 Task: Create a due date automation trigger when advanced on, on the monday after a card is due add fields with custom field "Resume" set to a date between 1 and 7 days ago at 11:00 AM.
Action: Mouse moved to (1051, 81)
Screenshot: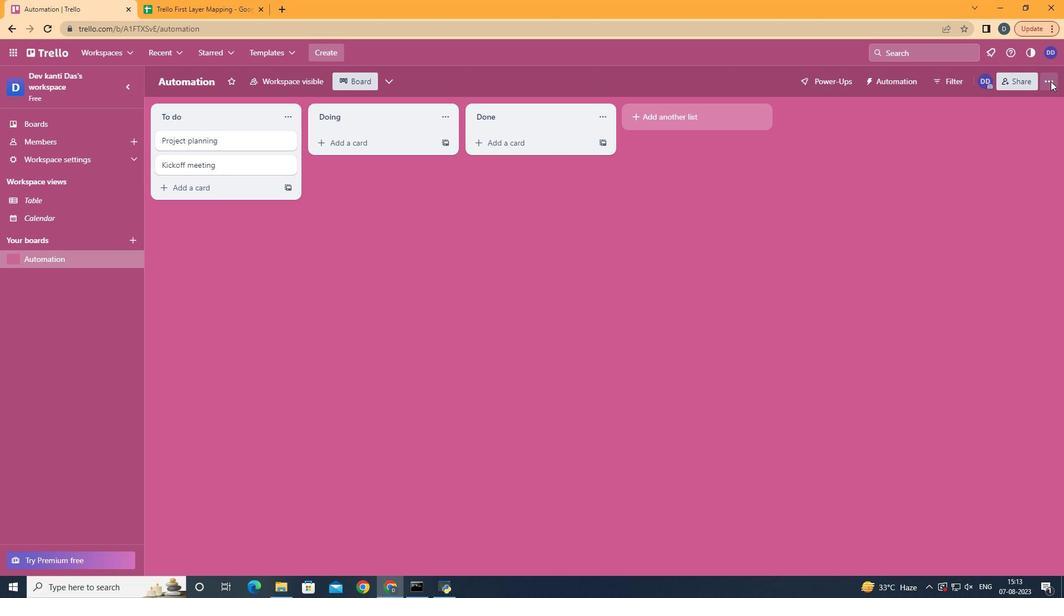 
Action: Mouse pressed left at (1051, 81)
Screenshot: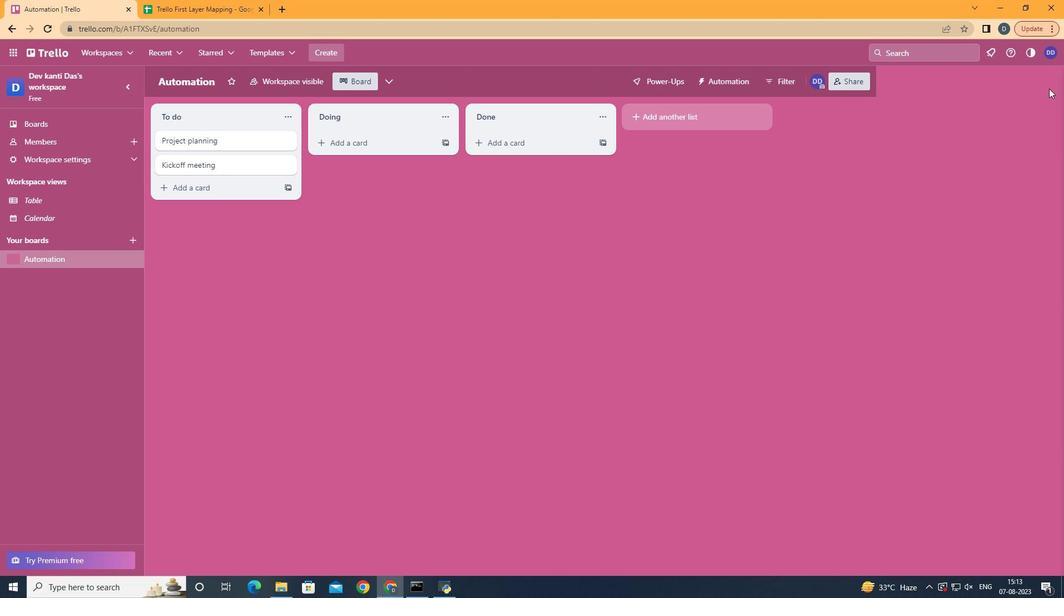 
Action: Mouse moved to (983, 245)
Screenshot: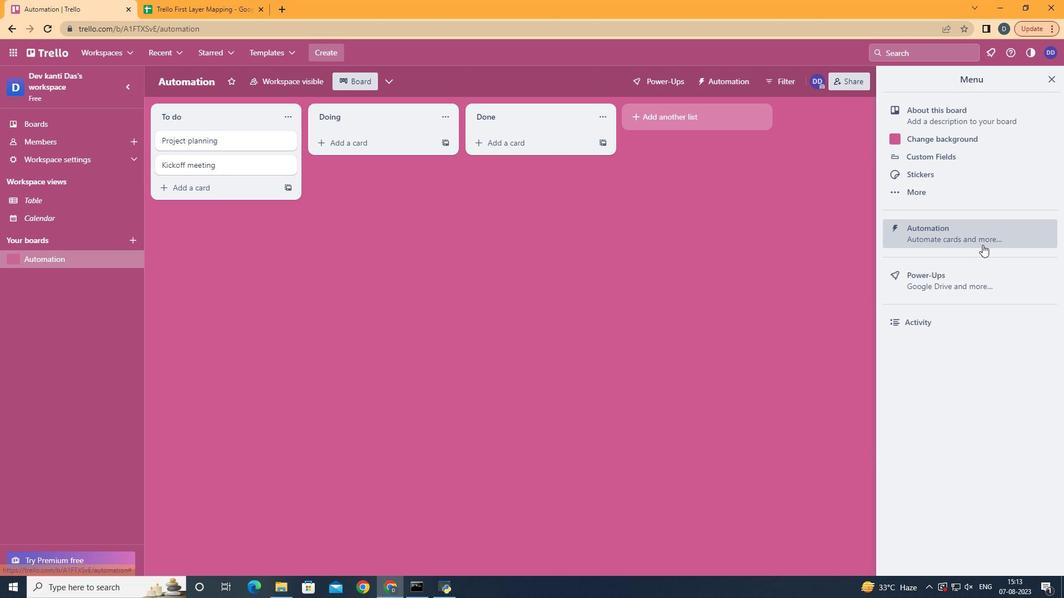
Action: Mouse pressed left at (983, 245)
Screenshot: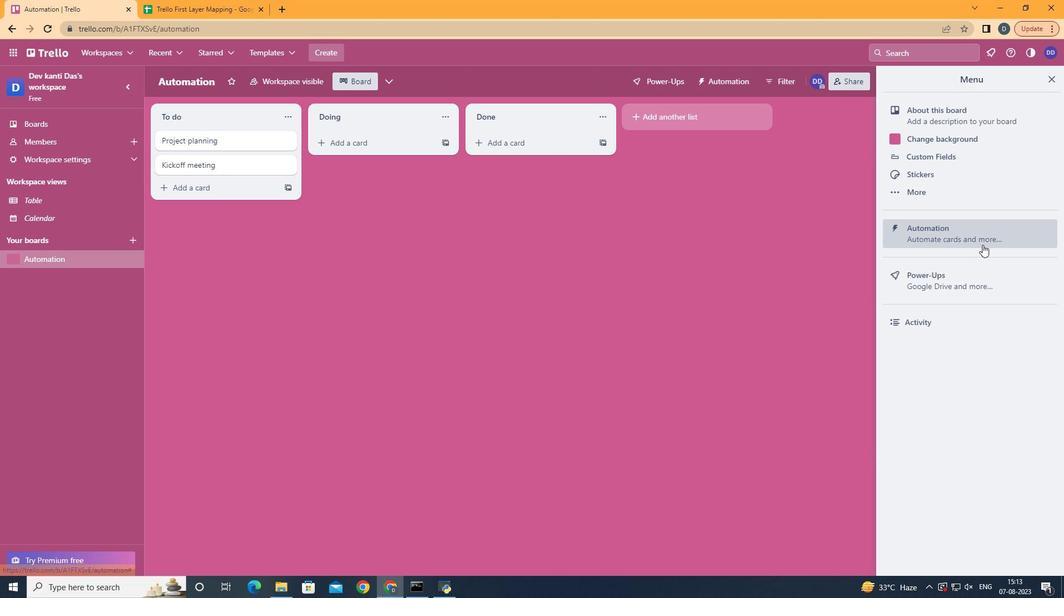 
Action: Mouse moved to (220, 227)
Screenshot: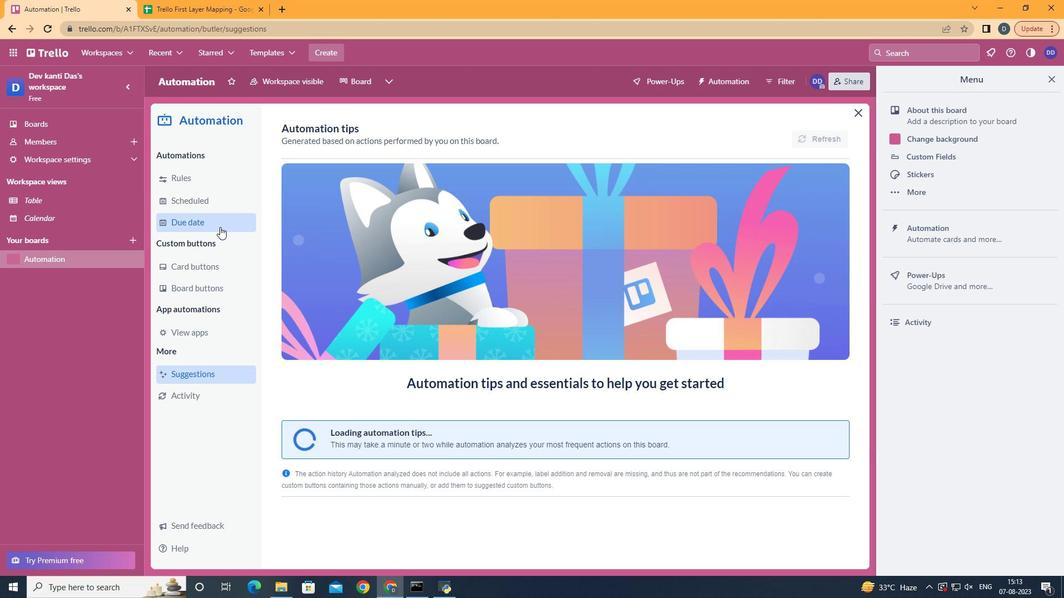 
Action: Mouse pressed left at (220, 227)
Screenshot: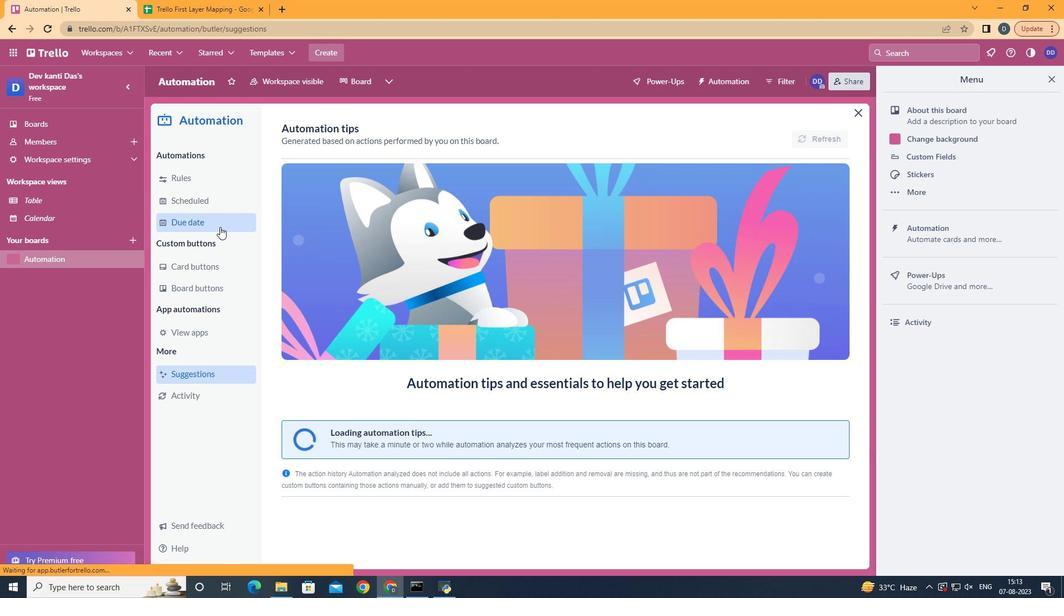 
Action: Mouse moved to (780, 139)
Screenshot: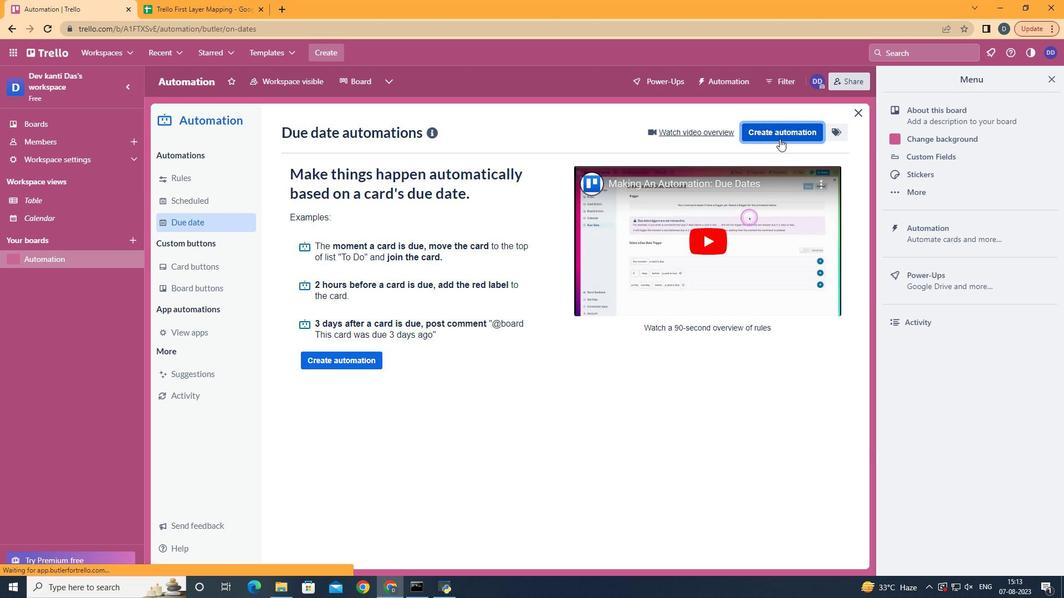 
Action: Mouse pressed left at (780, 139)
Screenshot: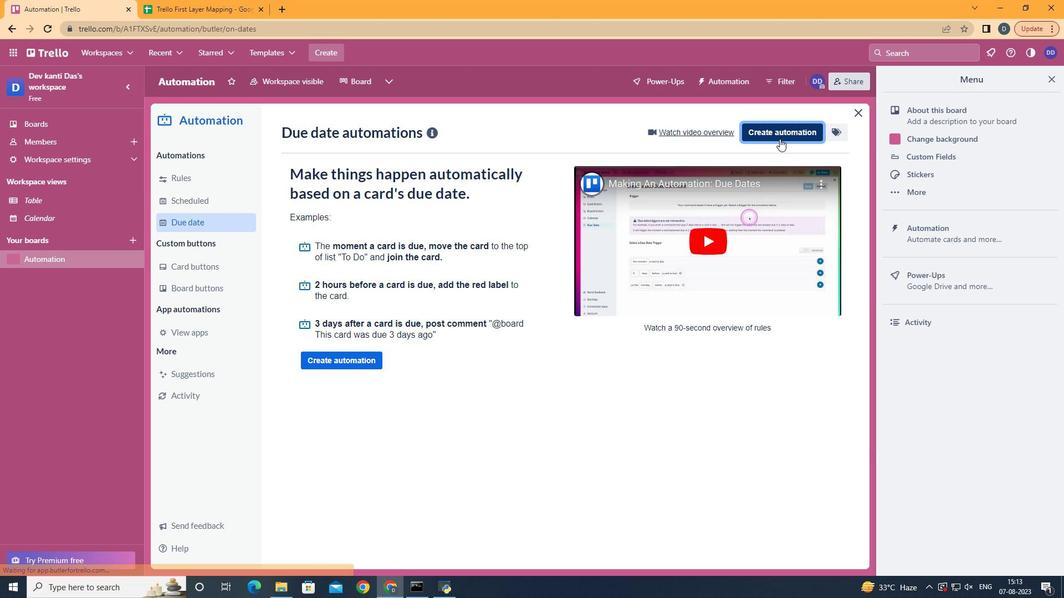 
Action: Mouse moved to (611, 234)
Screenshot: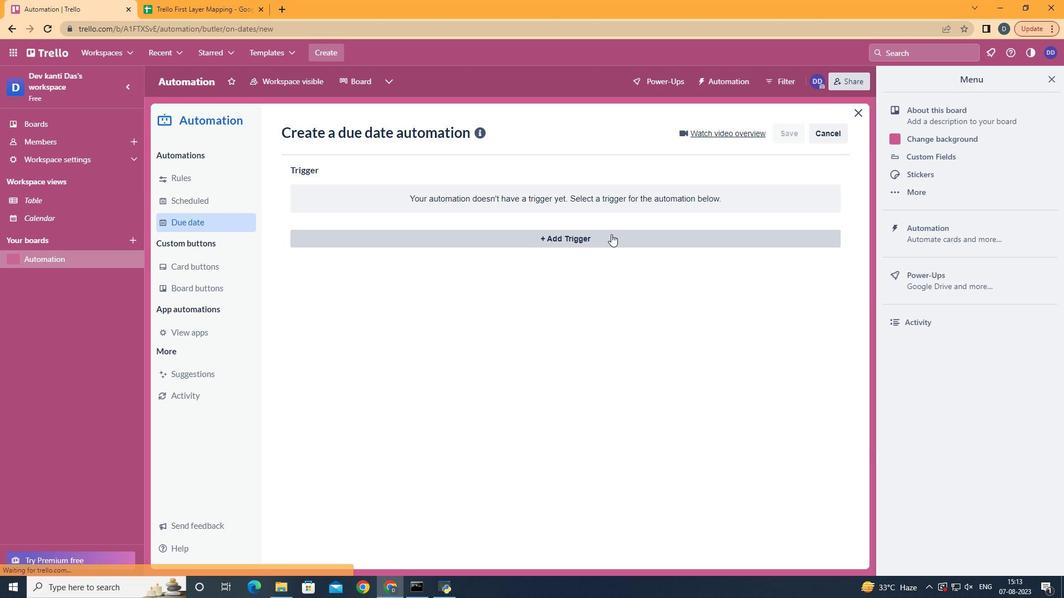 
Action: Mouse pressed left at (611, 234)
Screenshot: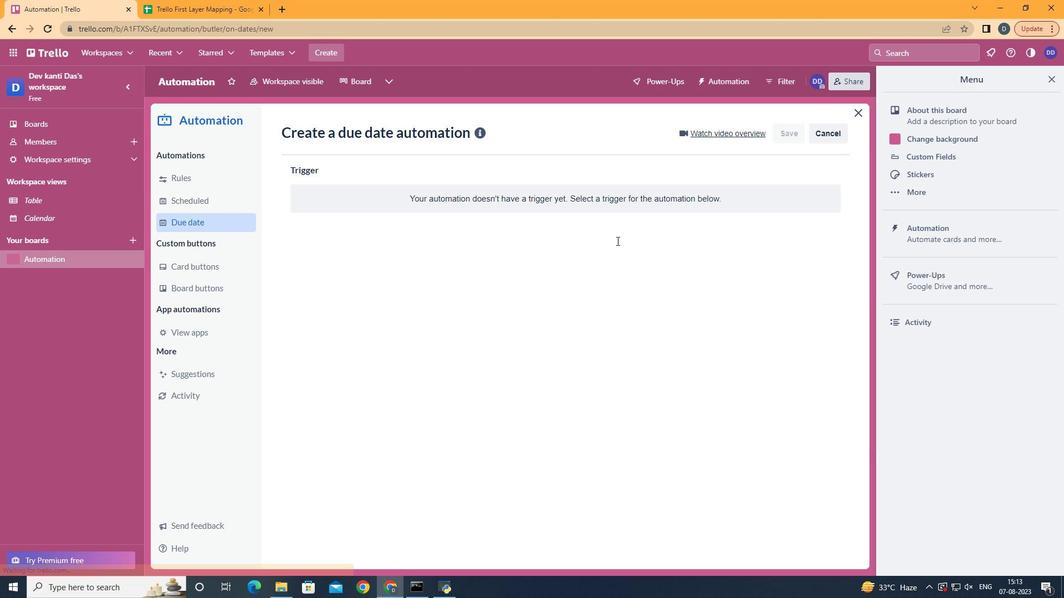 
Action: Mouse moved to (367, 286)
Screenshot: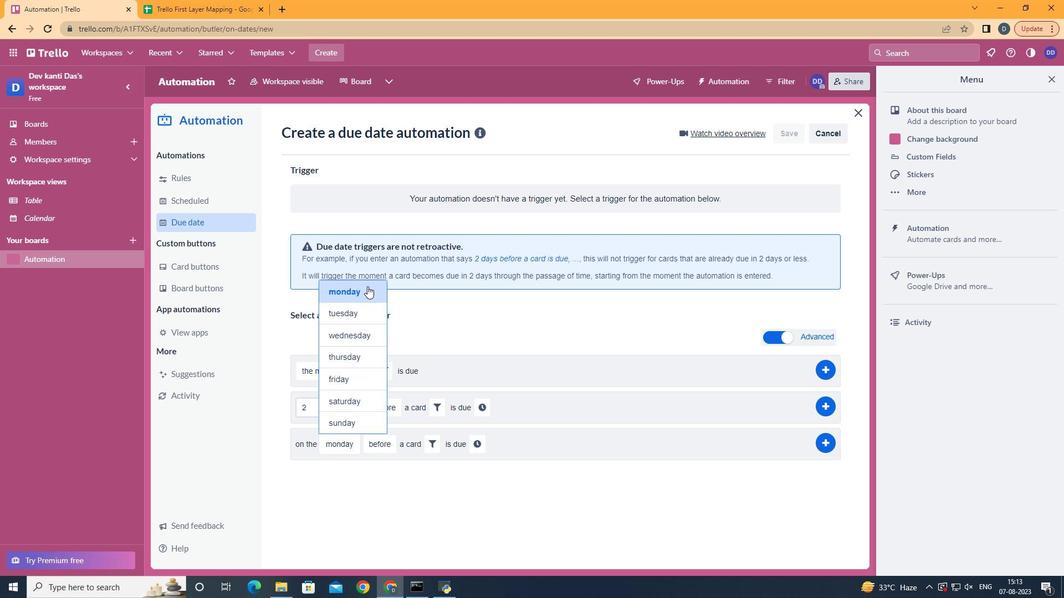 
Action: Mouse pressed left at (367, 286)
Screenshot: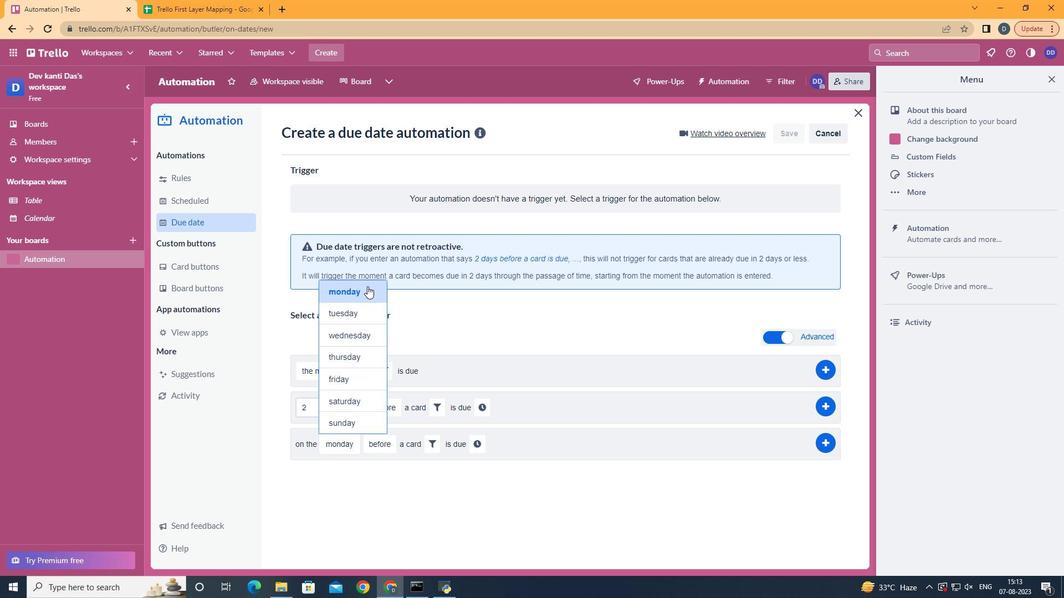 
Action: Mouse moved to (407, 485)
Screenshot: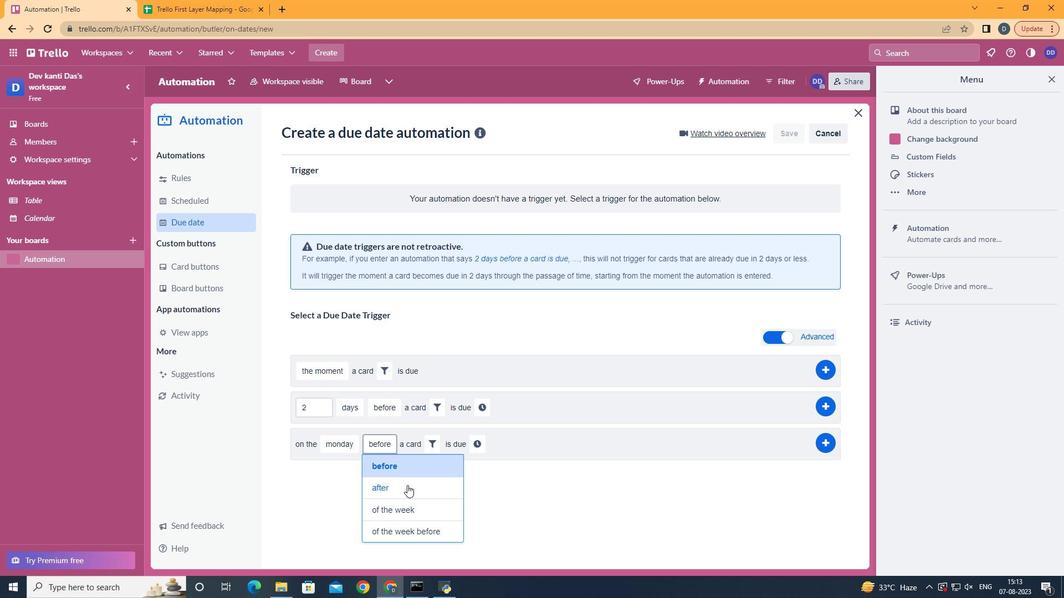 
Action: Mouse pressed left at (407, 485)
Screenshot: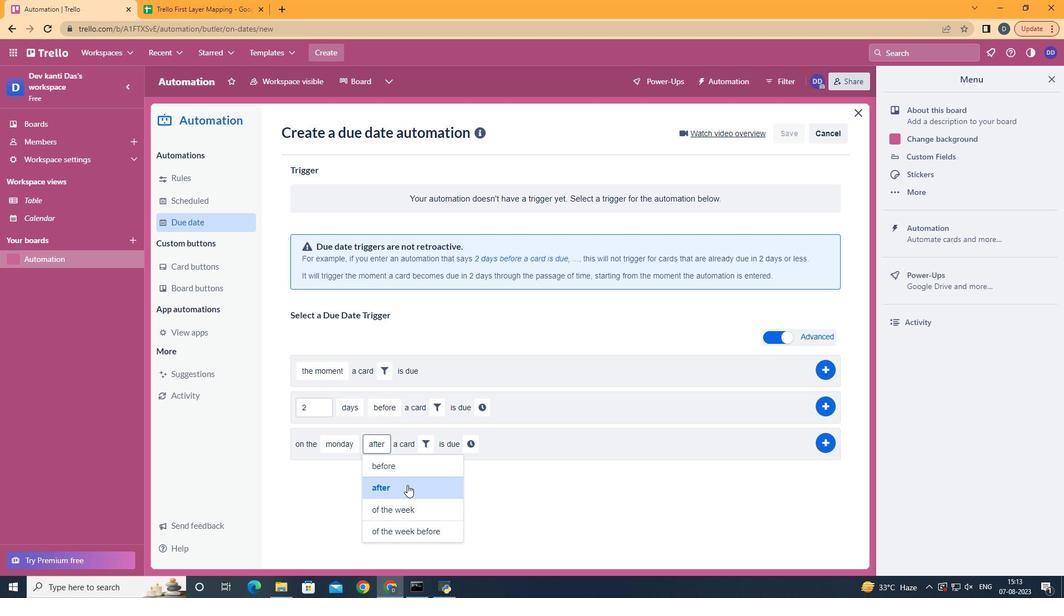 
Action: Mouse moved to (426, 453)
Screenshot: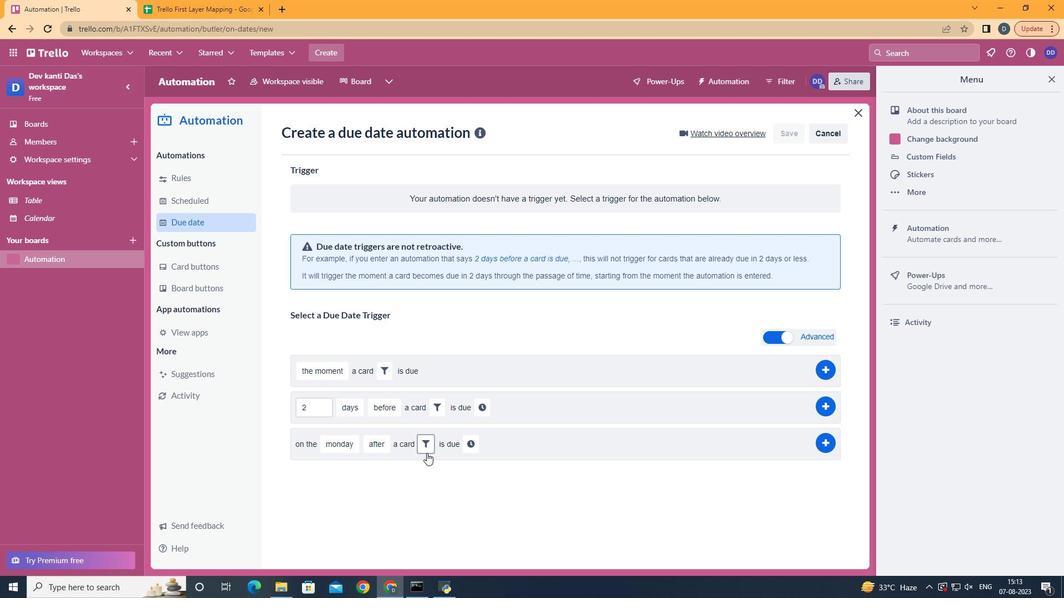 
Action: Mouse pressed left at (426, 453)
Screenshot: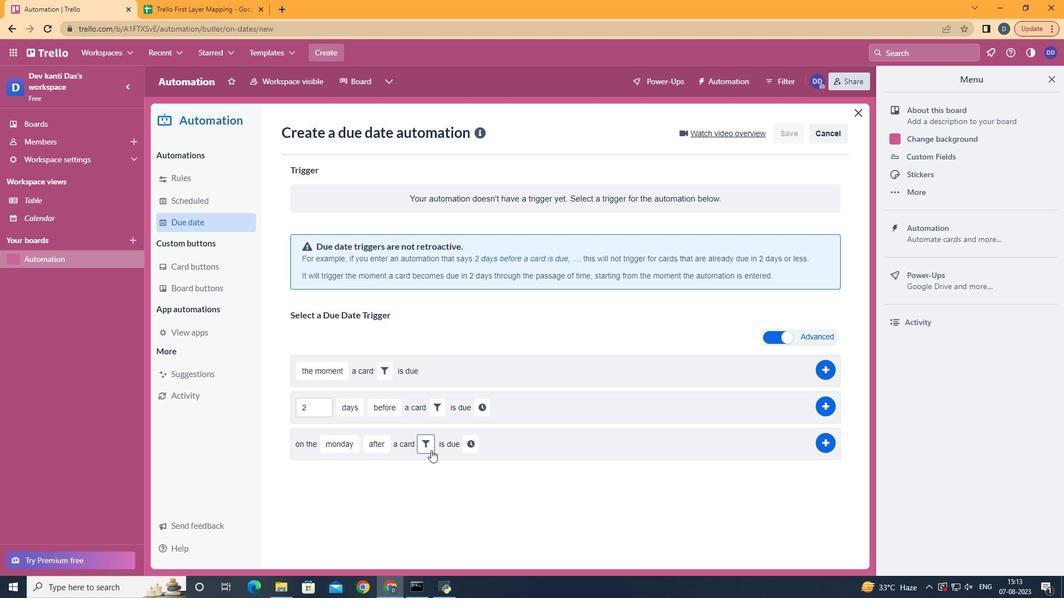 
Action: Mouse moved to (613, 479)
Screenshot: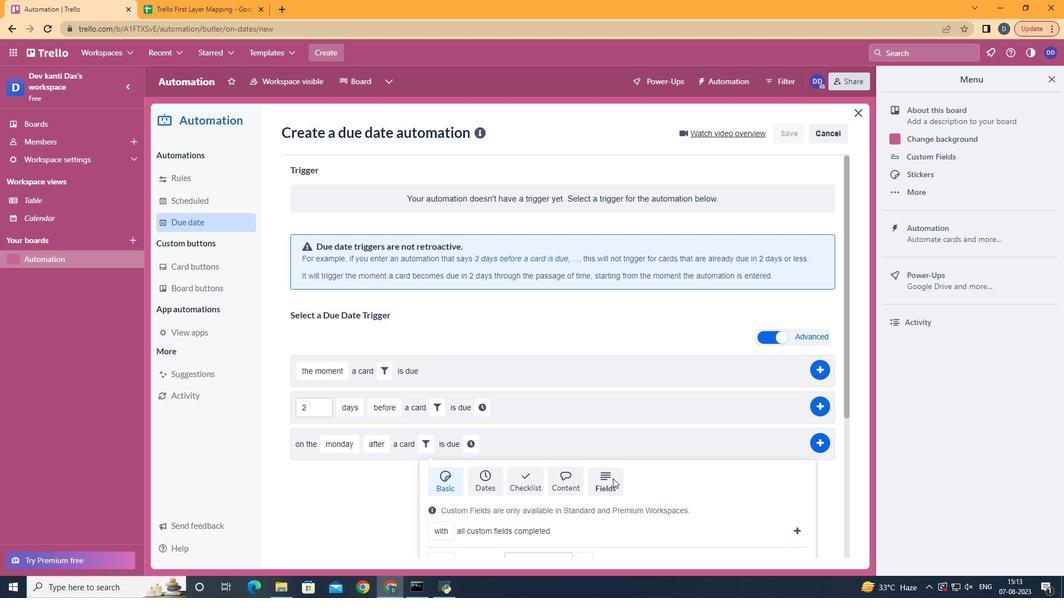 
Action: Mouse pressed left at (613, 479)
Screenshot: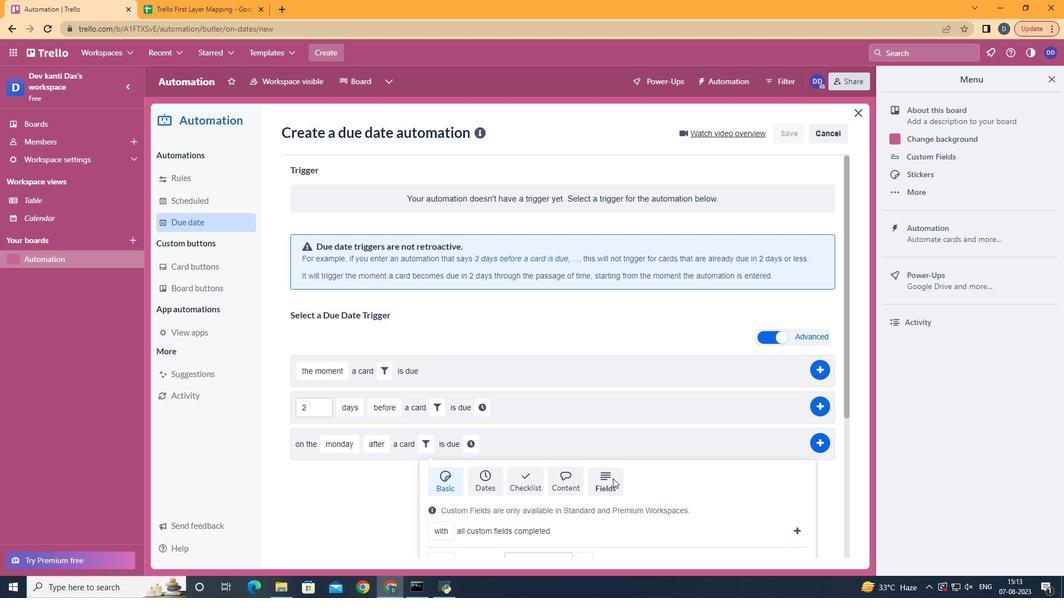 
Action: Mouse scrolled (613, 478) with delta (0, 0)
Screenshot: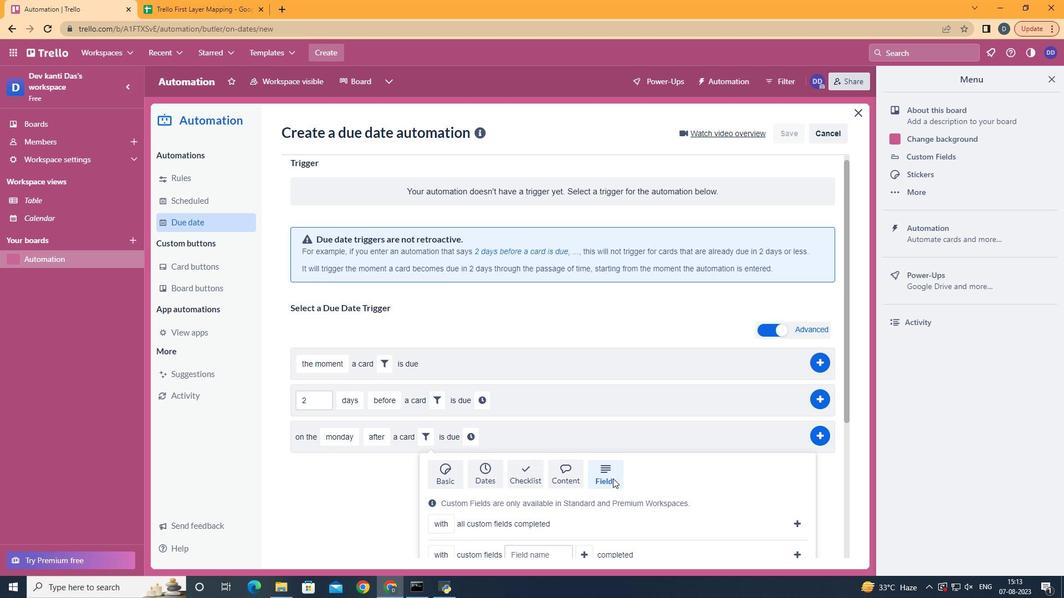
Action: Mouse scrolled (613, 478) with delta (0, 0)
Screenshot: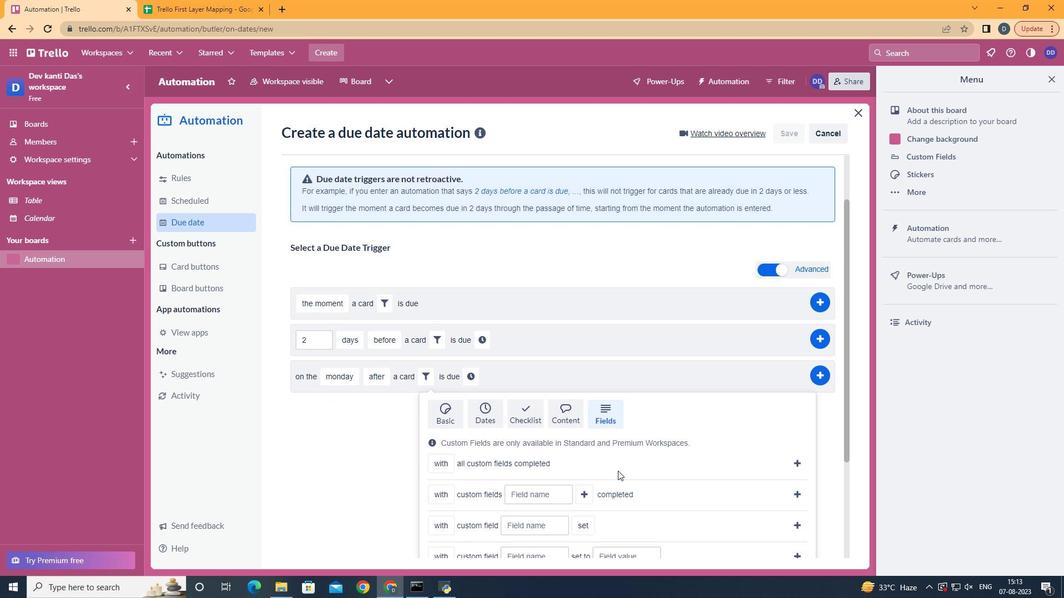 
Action: Mouse scrolled (613, 478) with delta (0, 0)
Screenshot: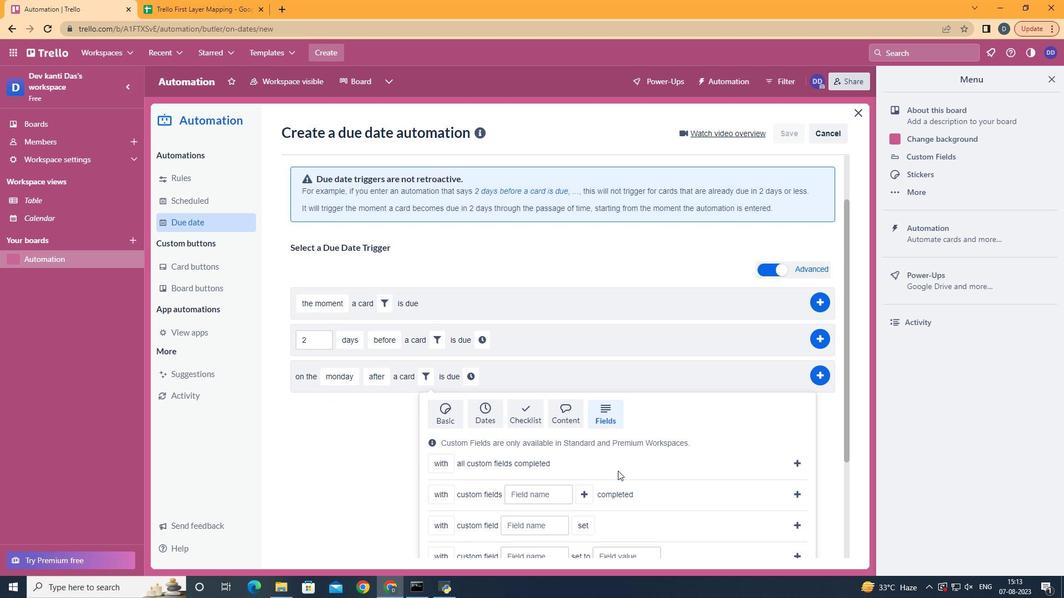 
Action: Mouse scrolled (613, 478) with delta (0, 0)
Screenshot: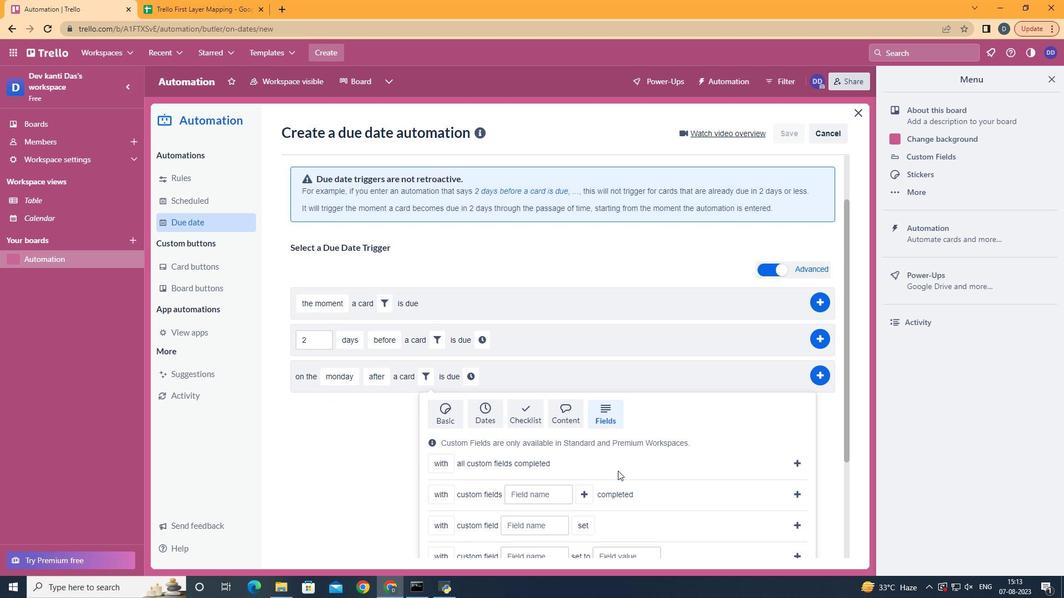 
Action: Mouse scrolled (613, 478) with delta (0, 0)
Screenshot: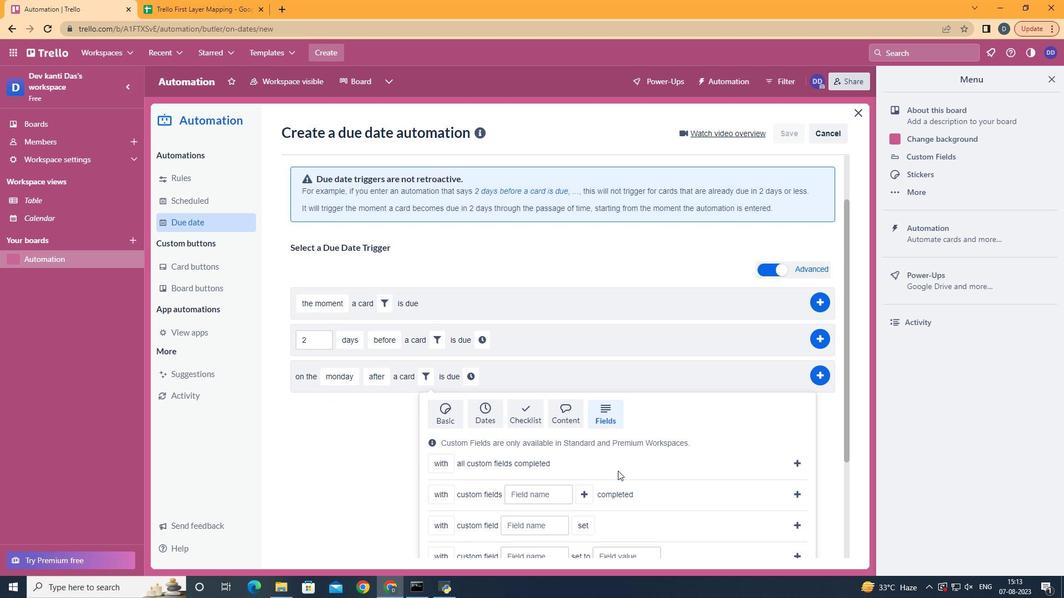 
Action: Mouse scrolled (613, 478) with delta (0, 0)
Screenshot: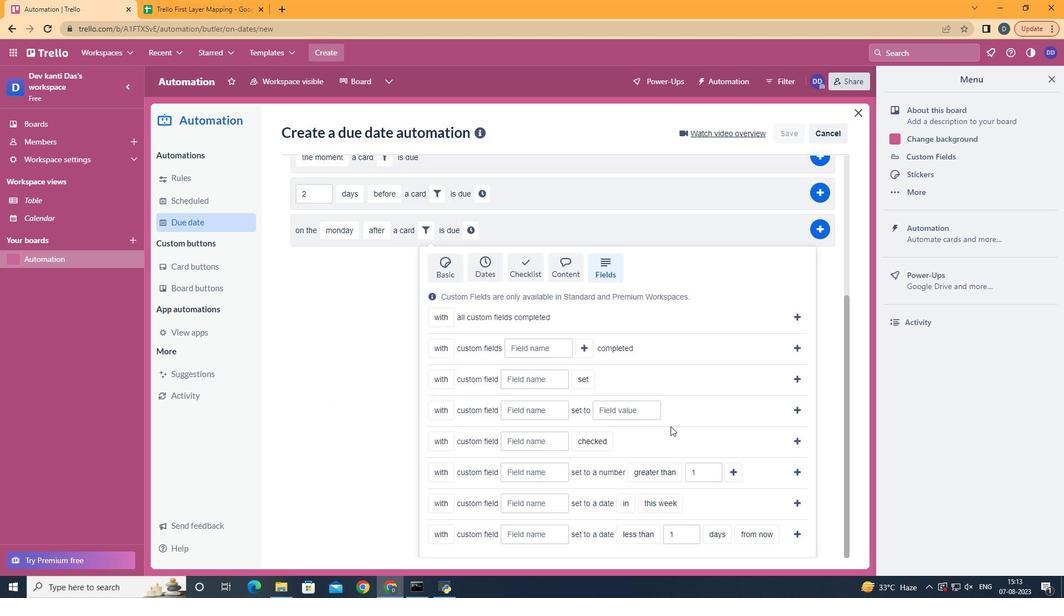 
Action: Mouse moved to (460, 496)
Screenshot: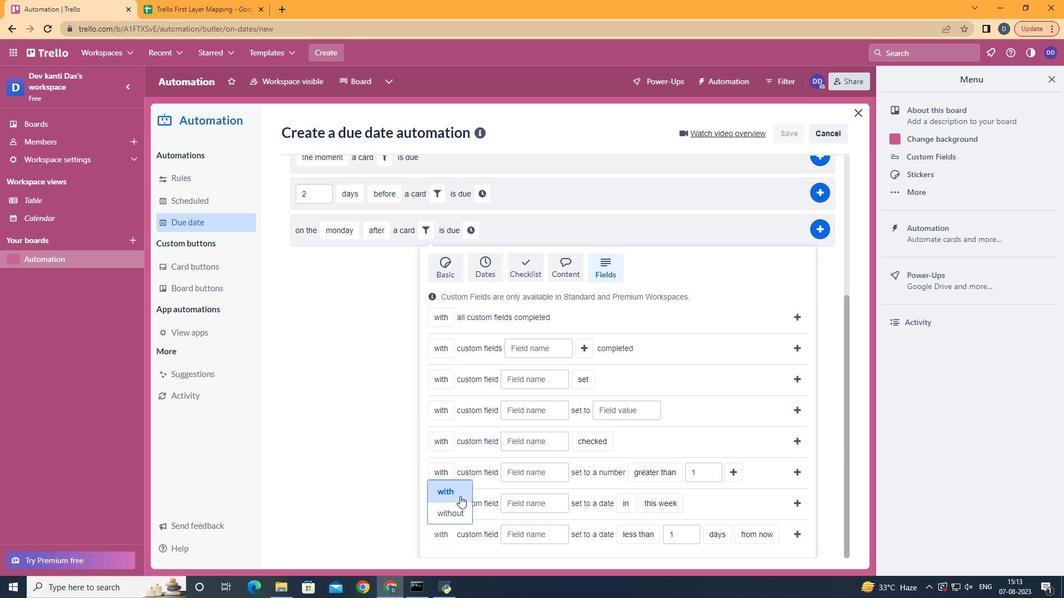 
Action: Mouse pressed left at (460, 496)
Screenshot: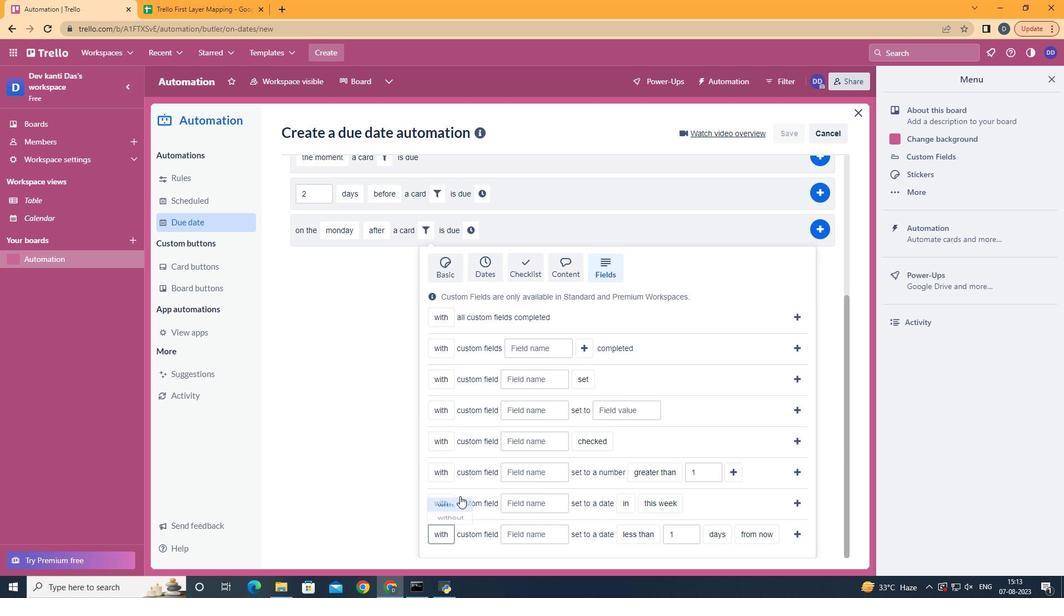 
Action: Mouse moved to (531, 530)
Screenshot: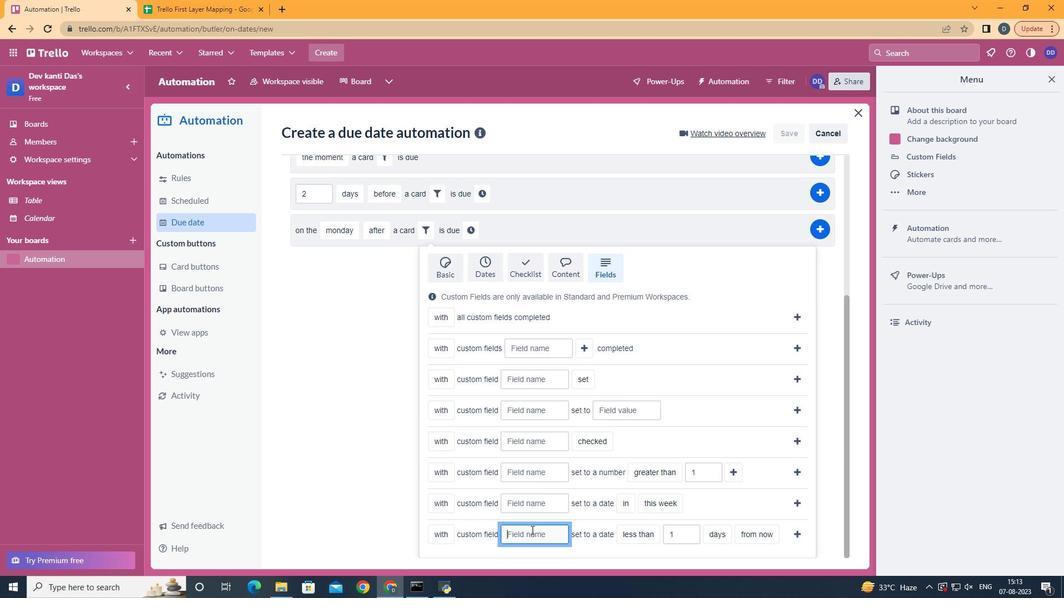 
Action: Mouse pressed left at (531, 530)
Screenshot: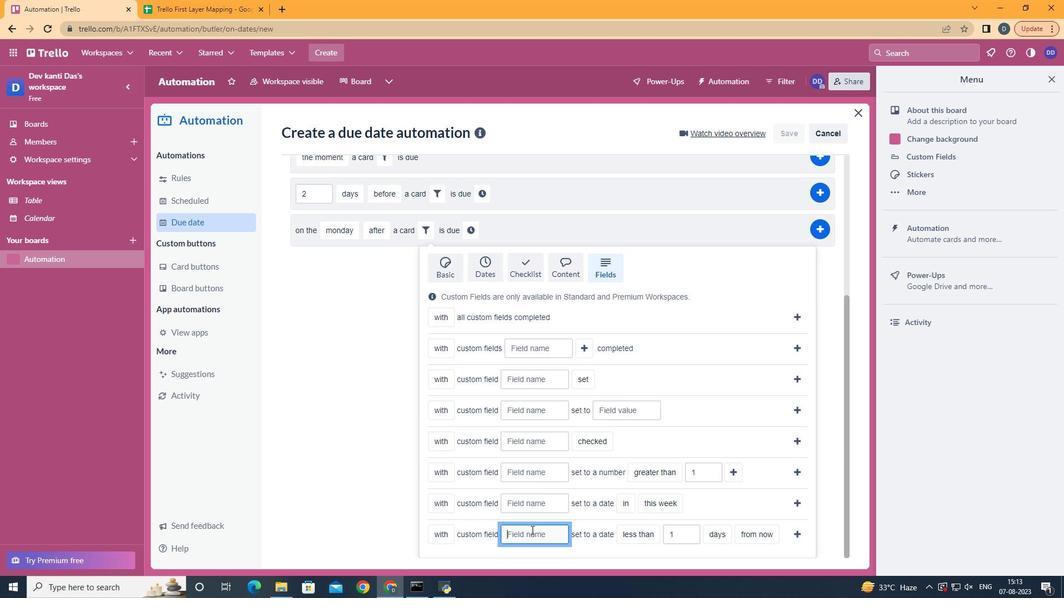 
Action: Mouse moved to (530, 532)
Screenshot: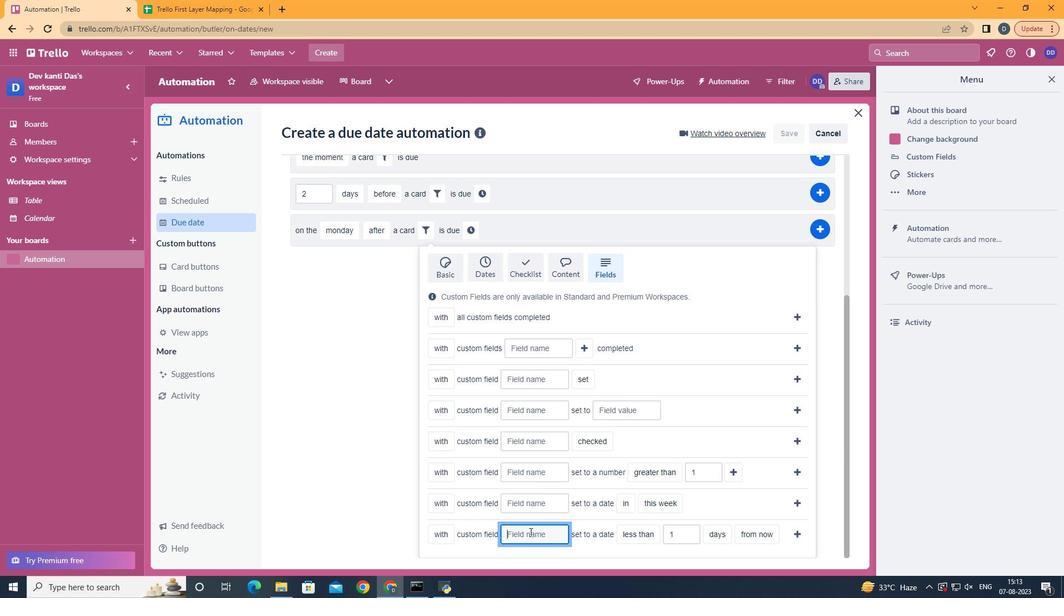 
Action: Key pressed <Key.shift>Resume
Screenshot: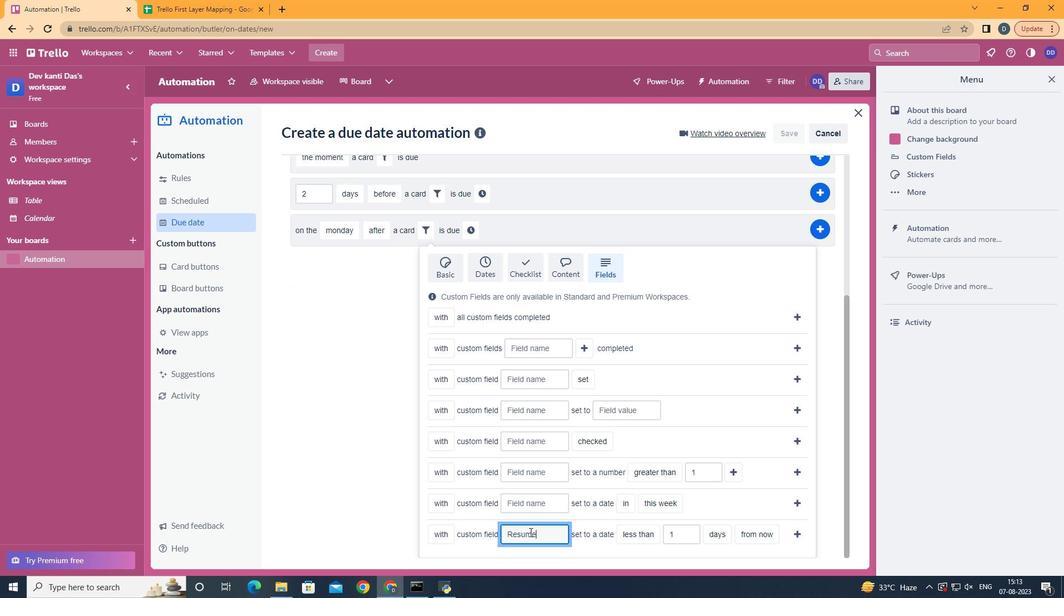 
Action: Mouse moved to (649, 510)
Screenshot: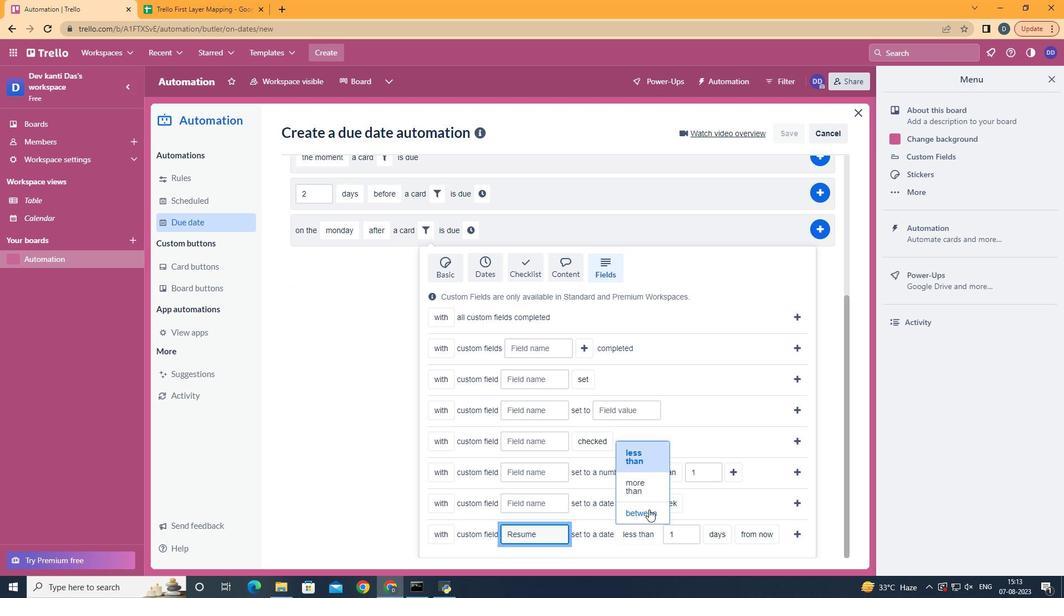 
Action: Mouse pressed left at (649, 510)
Screenshot: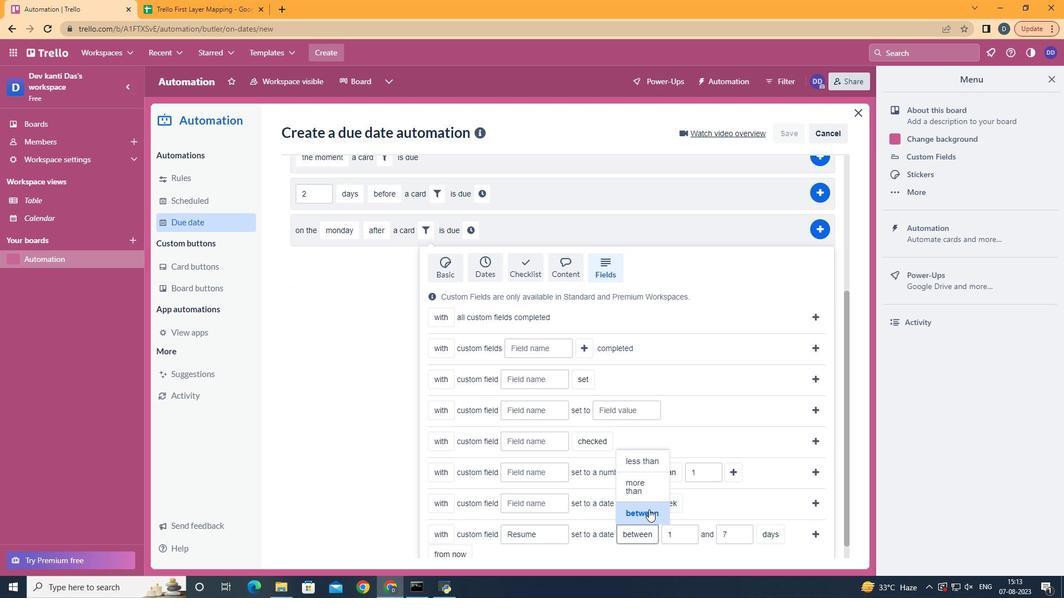 
Action: Mouse moved to (750, 512)
Screenshot: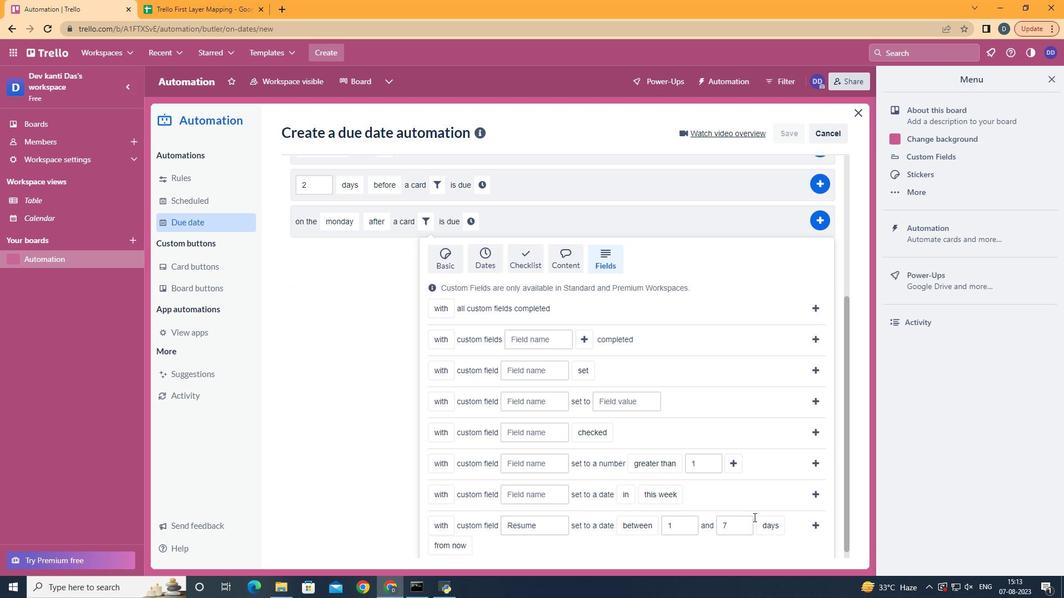 
Action: Mouse scrolled (750, 511) with delta (0, 0)
Screenshot: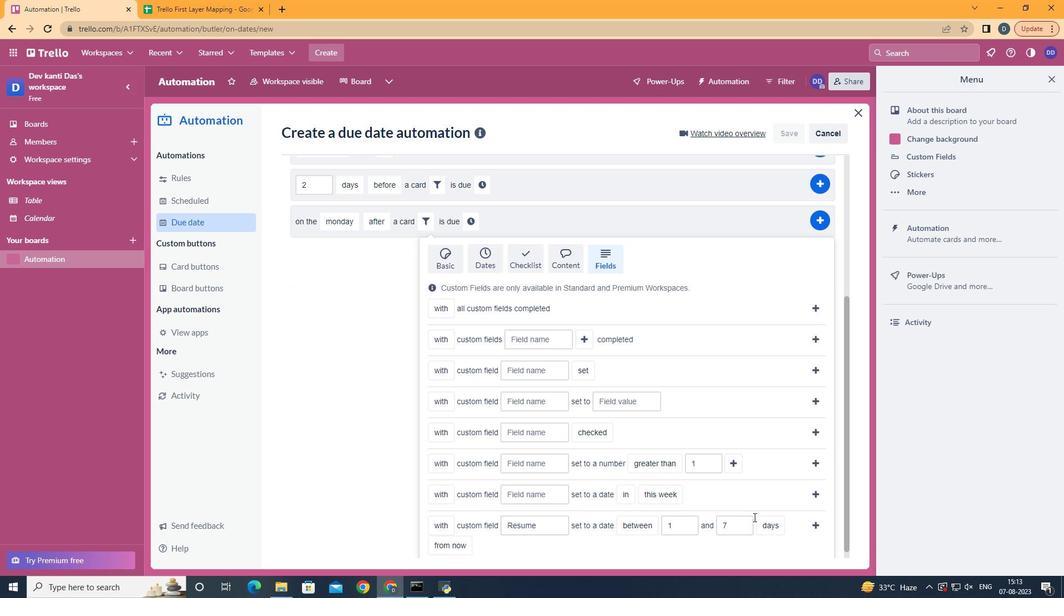 
Action: Mouse moved to (784, 475)
Screenshot: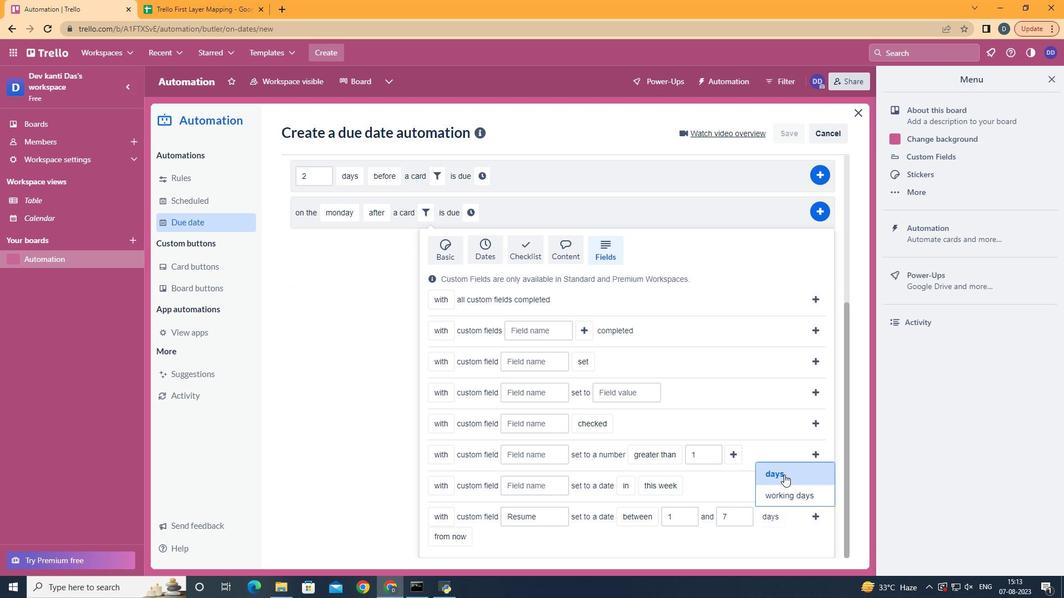 
Action: Mouse pressed left at (784, 475)
Screenshot: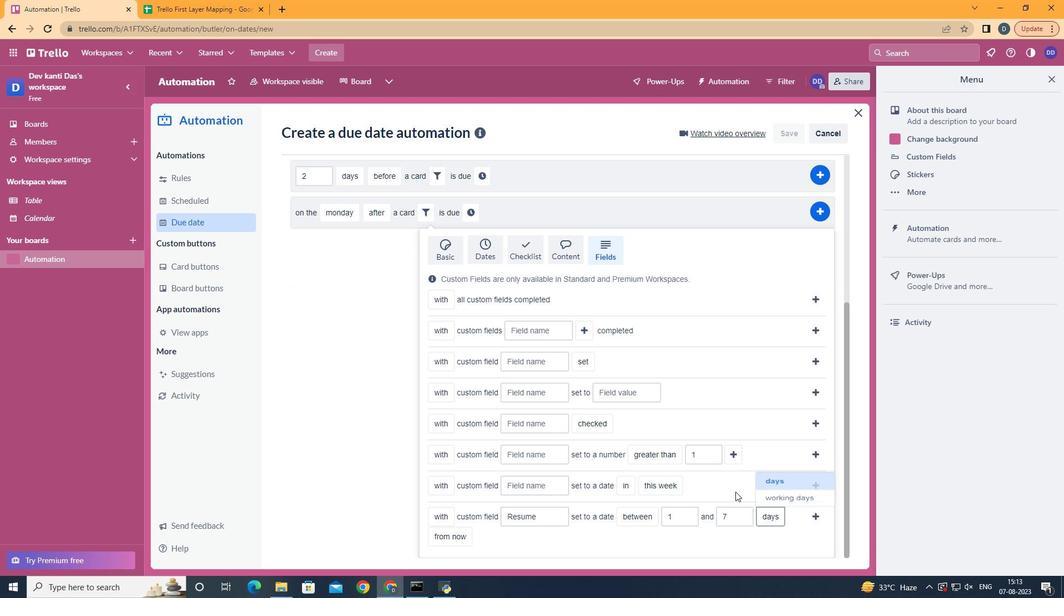 
Action: Mouse moved to (463, 516)
Screenshot: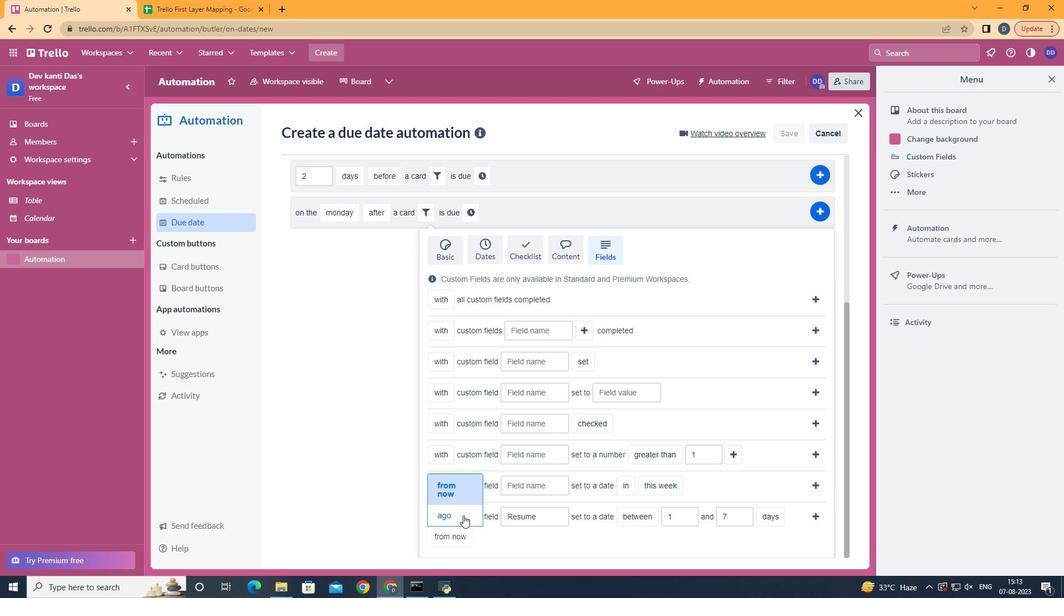 
Action: Mouse pressed left at (463, 516)
Screenshot: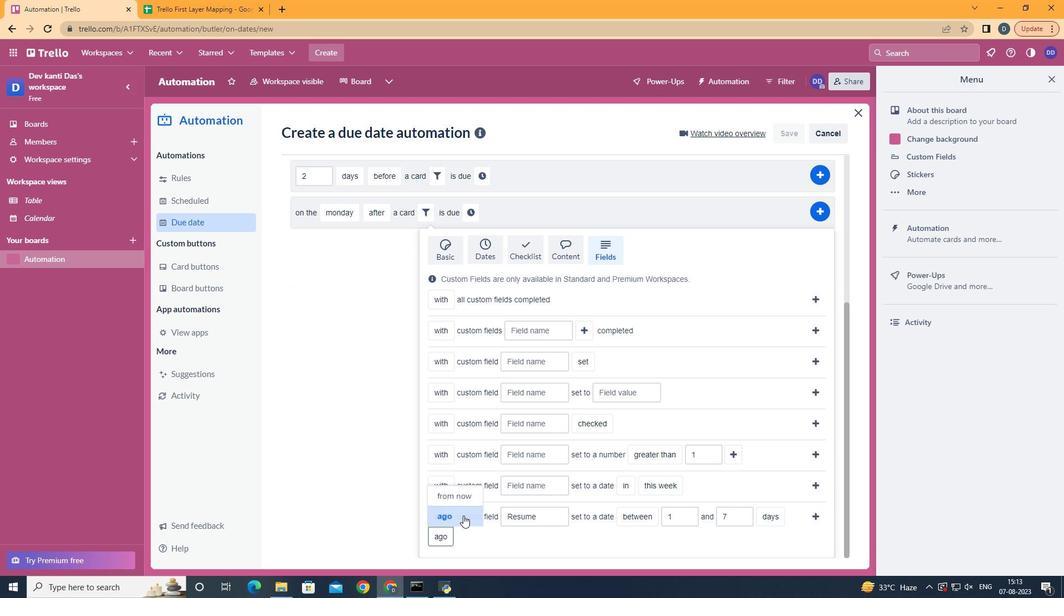
Action: Mouse moved to (813, 521)
Screenshot: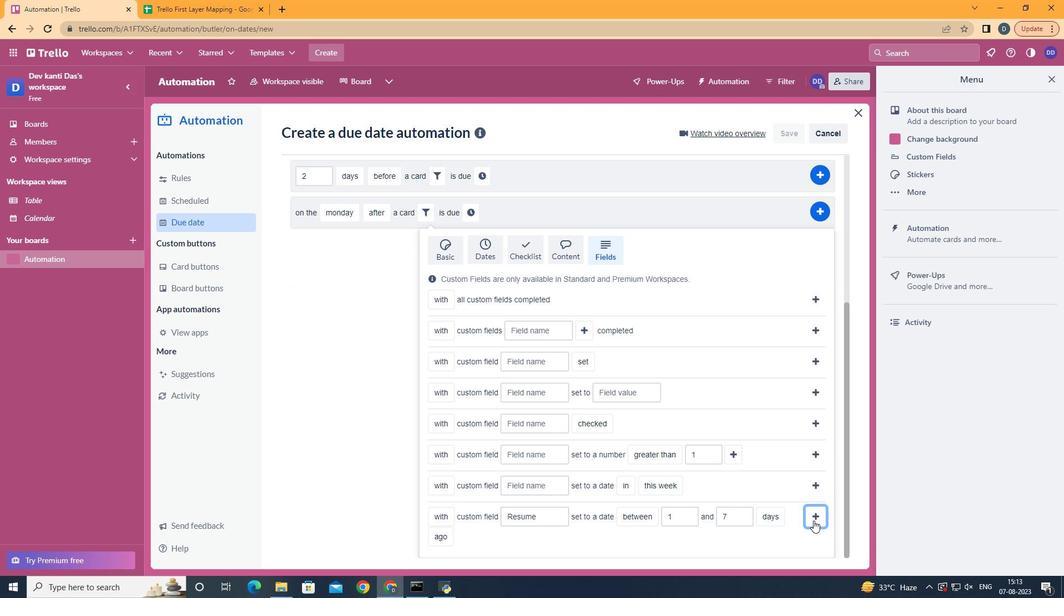 
Action: Mouse pressed left at (813, 521)
Screenshot: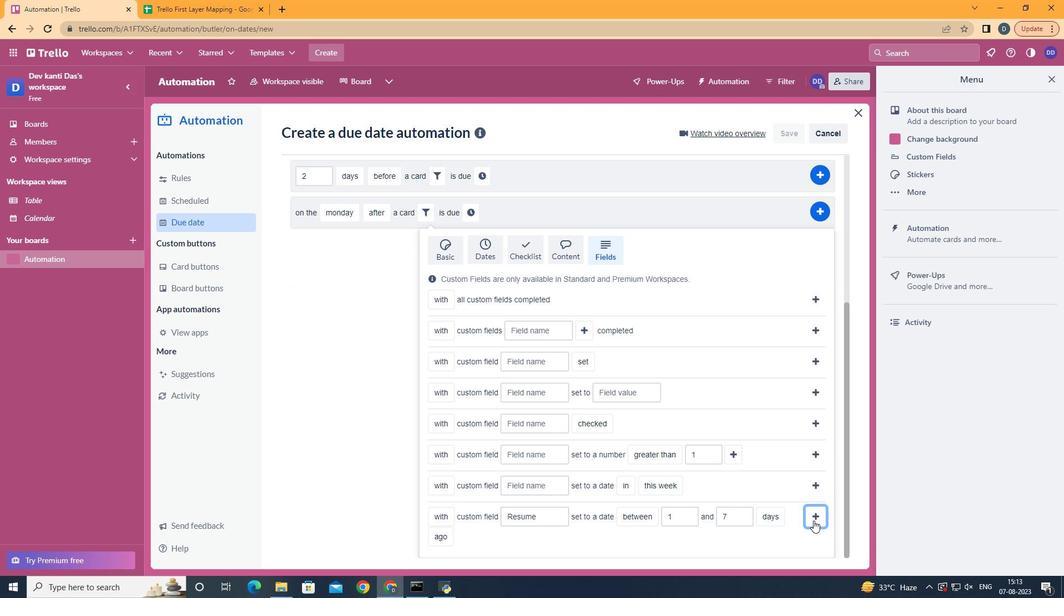 
Action: Mouse moved to (728, 443)
Screenshot: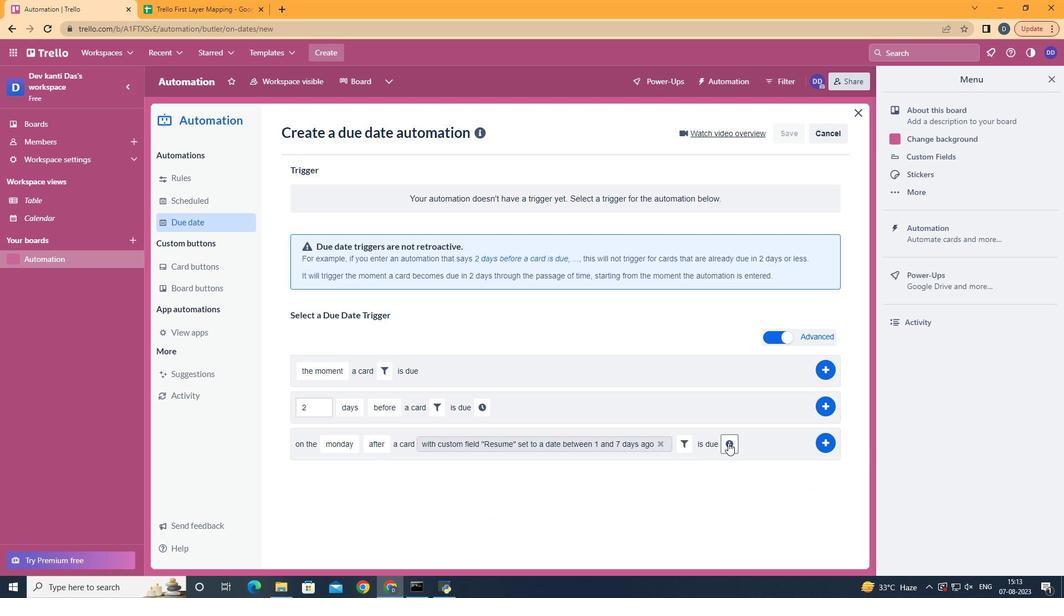 
Action: Mouse pressed left at (728, 443)
Screenshot: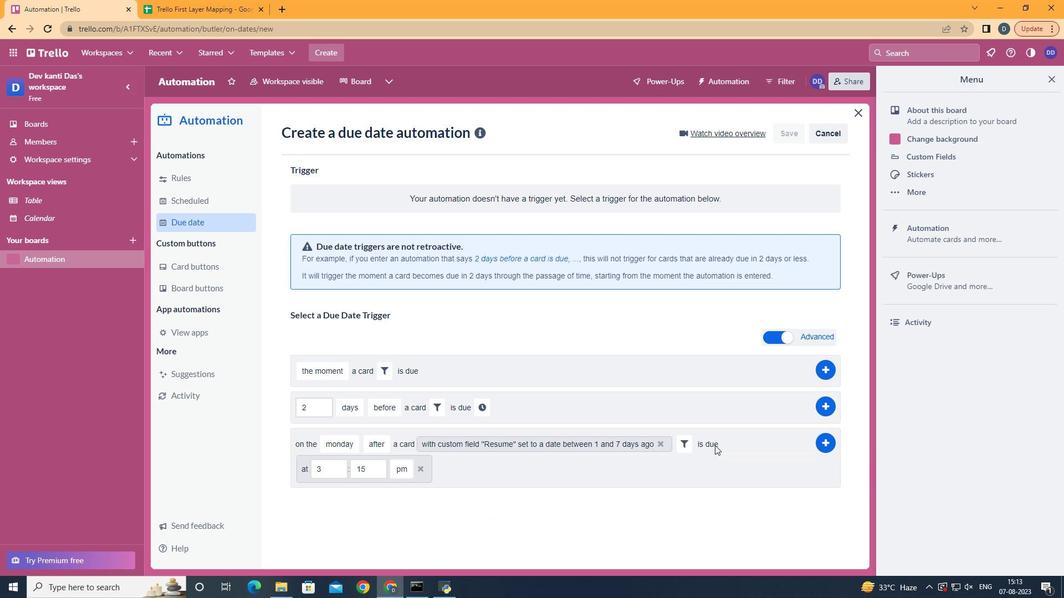 
Action: Mouse moved to (330, 468)
Screenshot: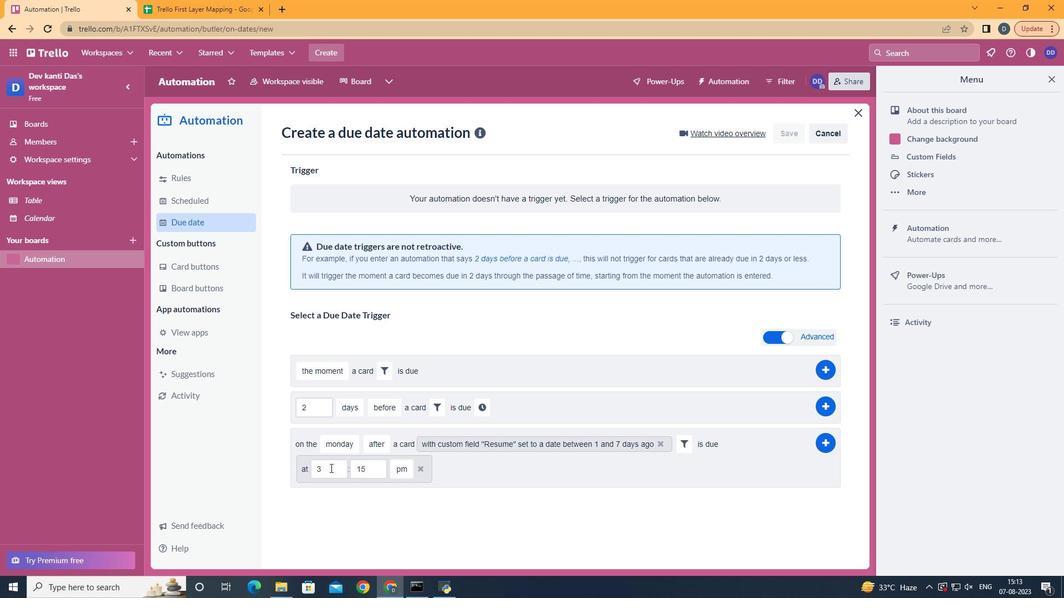 
Action: Mouse pressed left at (330, 468)
Screenshot: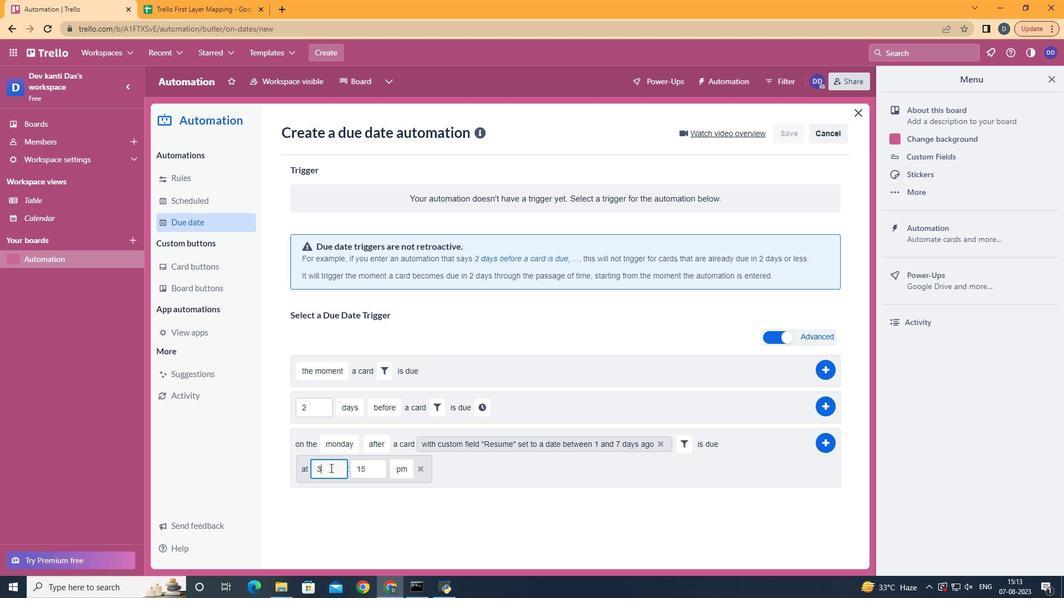 
Action: Key pressed <Key.backspace>11
Screenshot: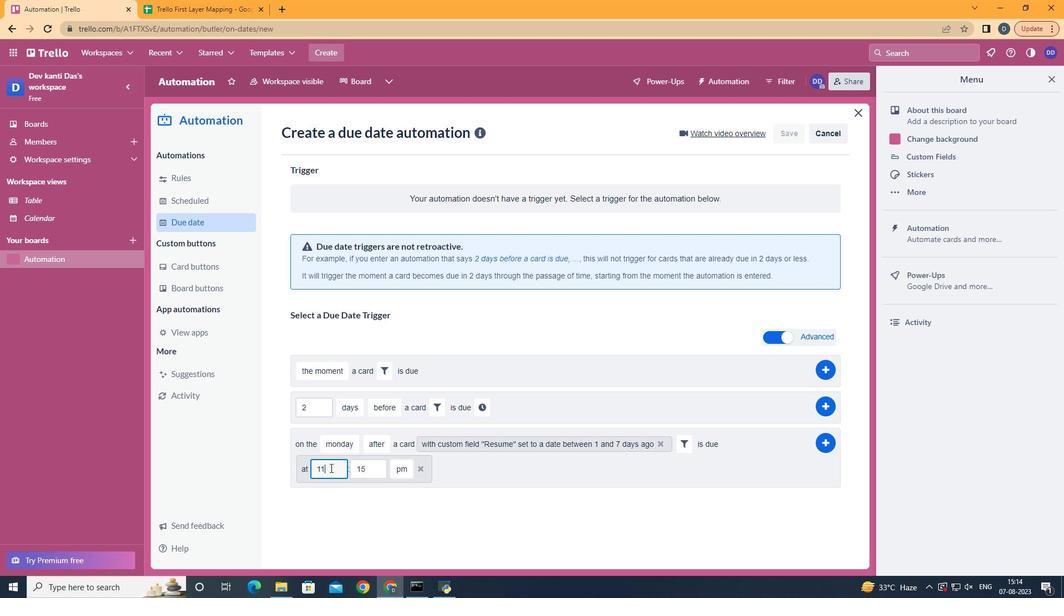 
Action: Mouse moved to (370, 467)
Screenshot: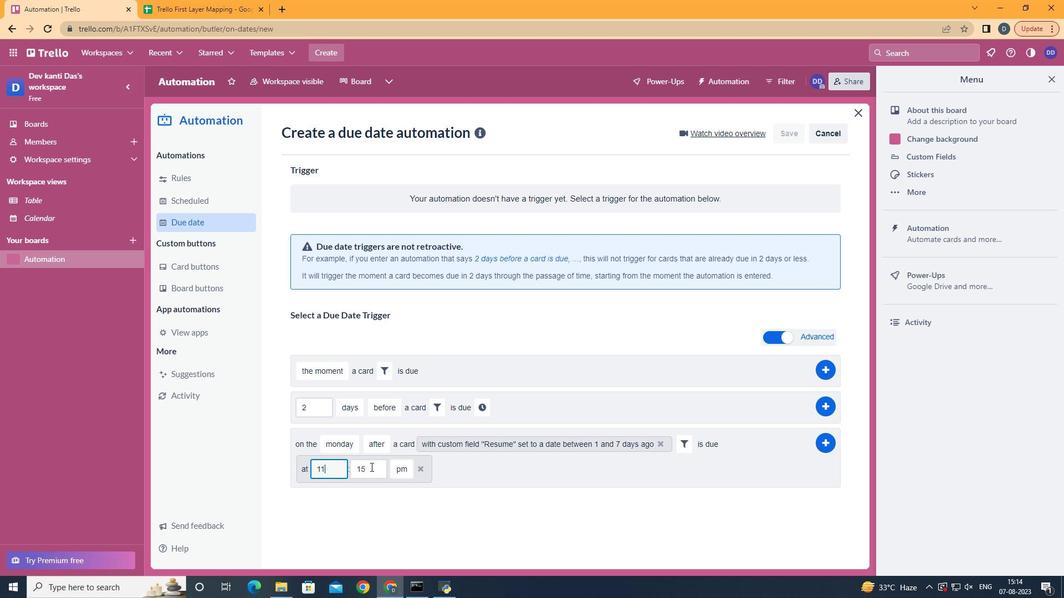 
Action: Mouse pressed left at (370, 467)
Screenshot: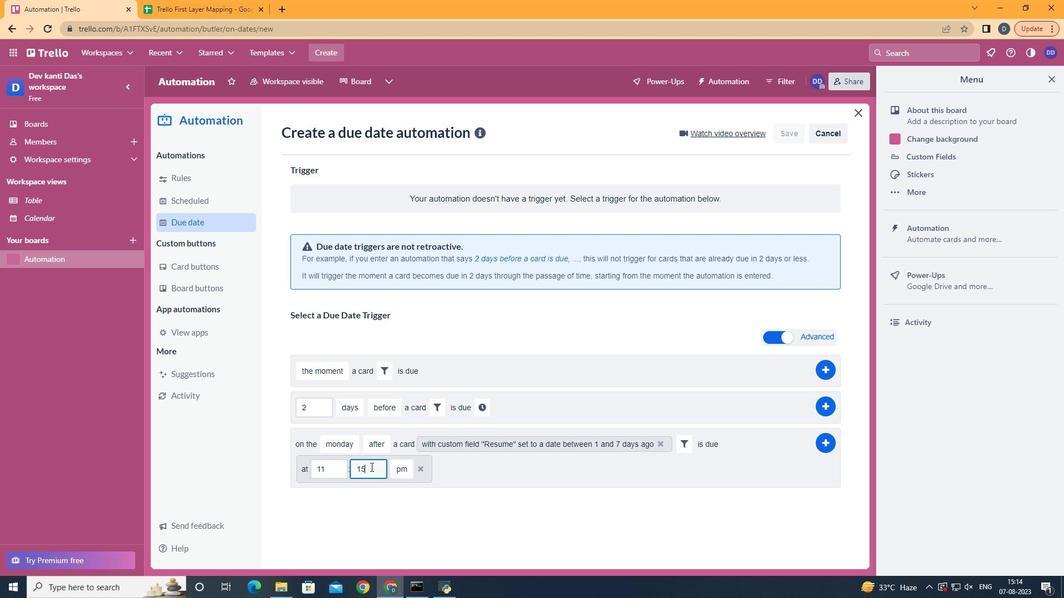 
Action: Key pressed <Key.backspace><Key.backspace>00
Screenshot: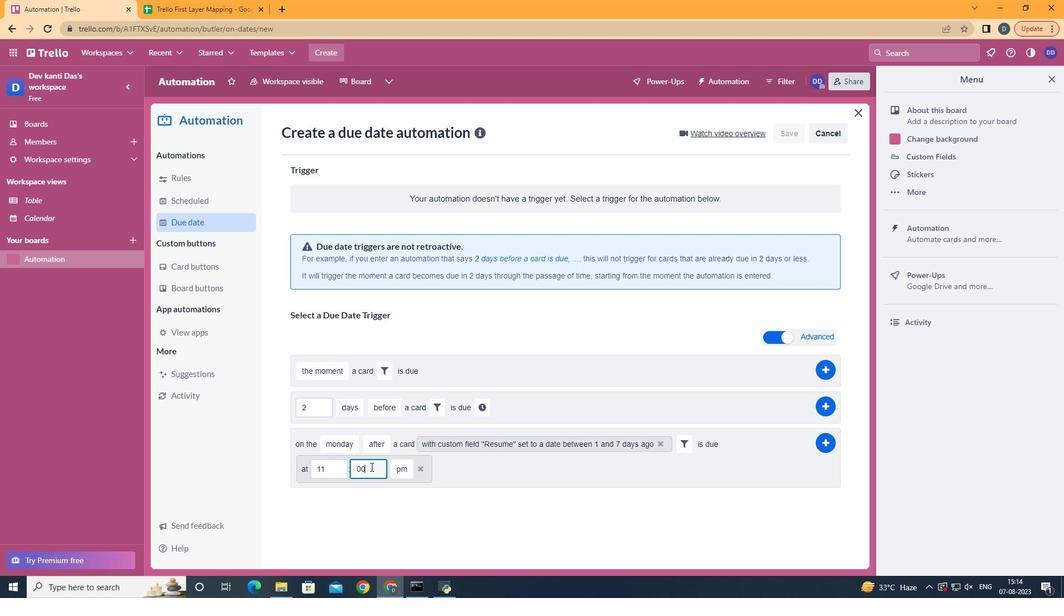 
Action: Mouse moved to (407, 493)
Screenshot: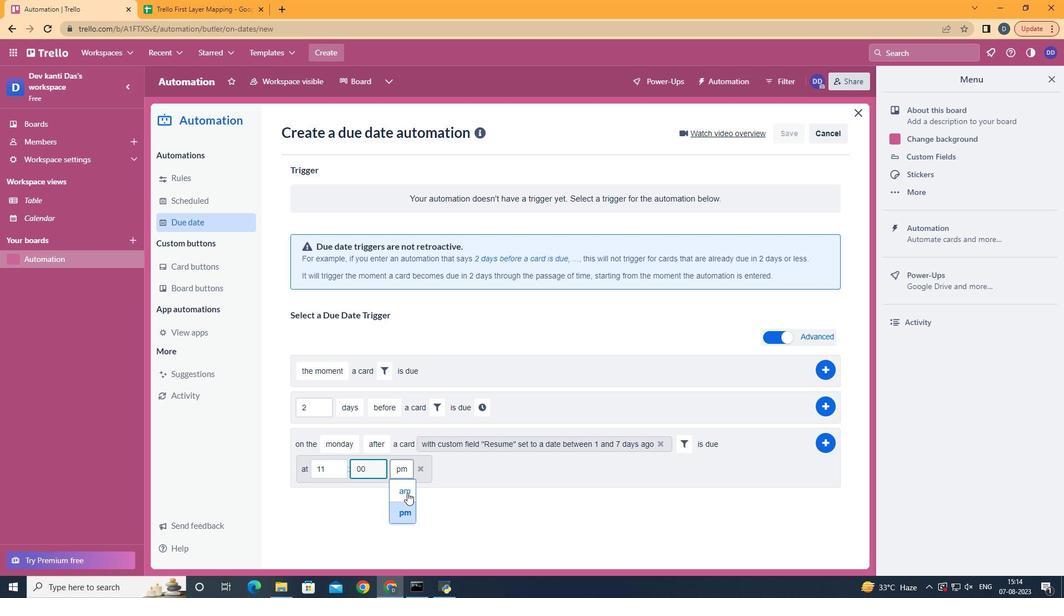 
Action: Mouse pressed left at (407, 493)
Screenshot: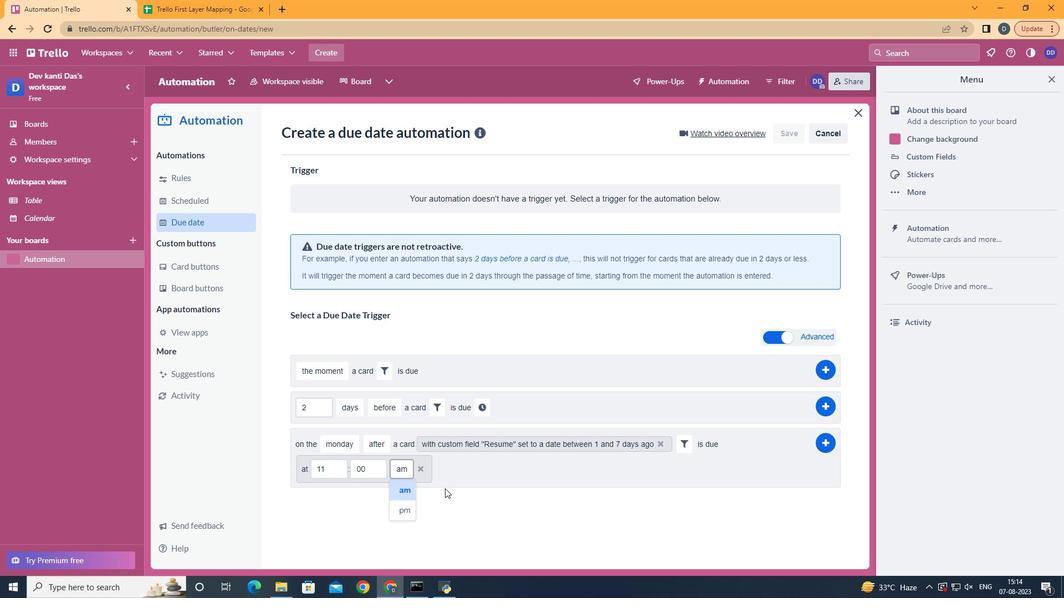 
Action: Mouse moved to (827, 437)
Screenshot: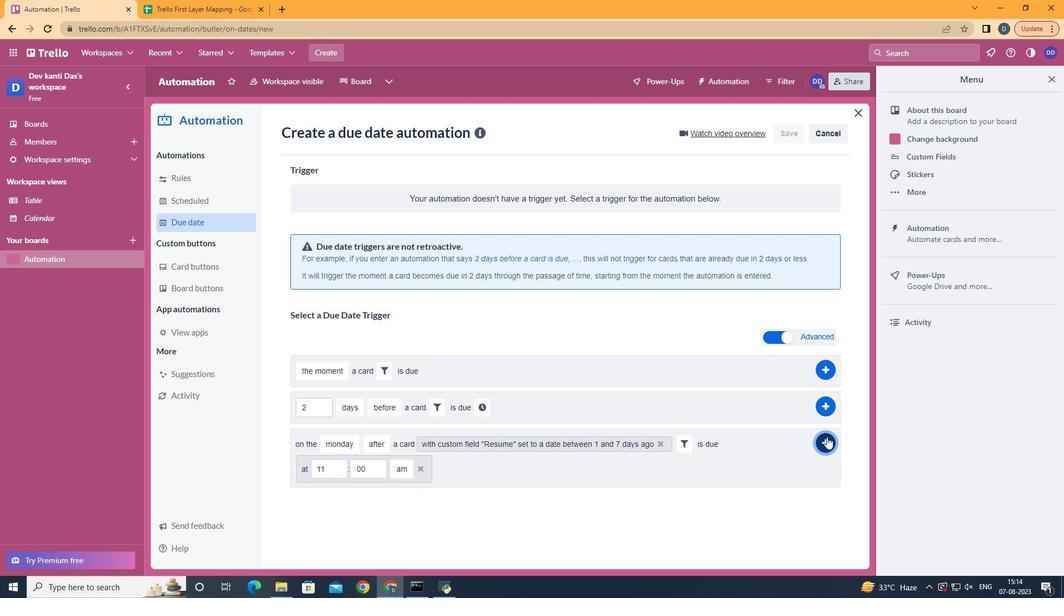 
Action: Mouse pressed left at (827, 437)
Screenshot: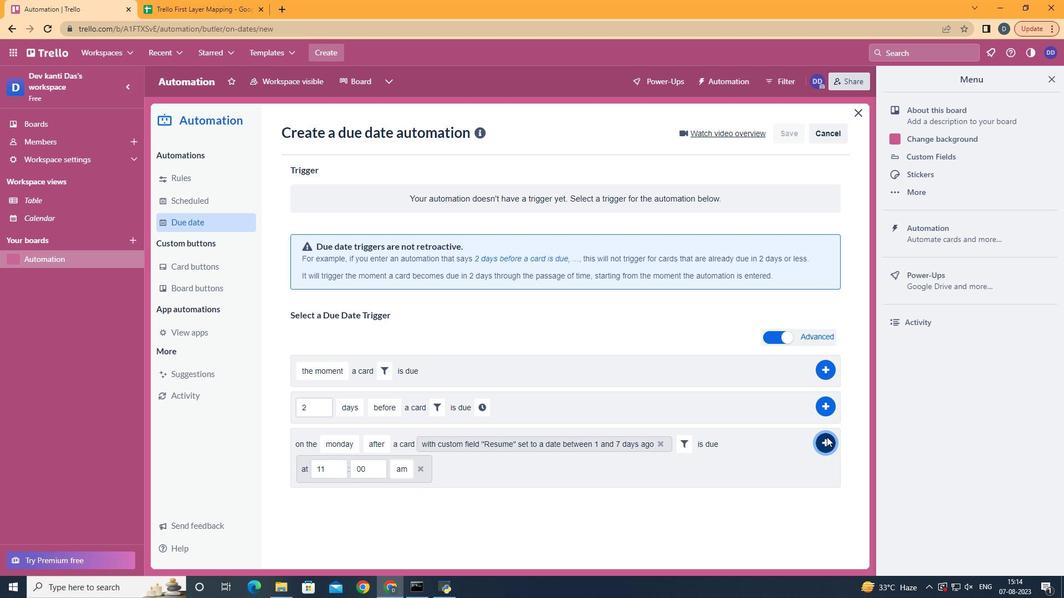 
Action: Mouse moved to (520, 166)
Screenshot: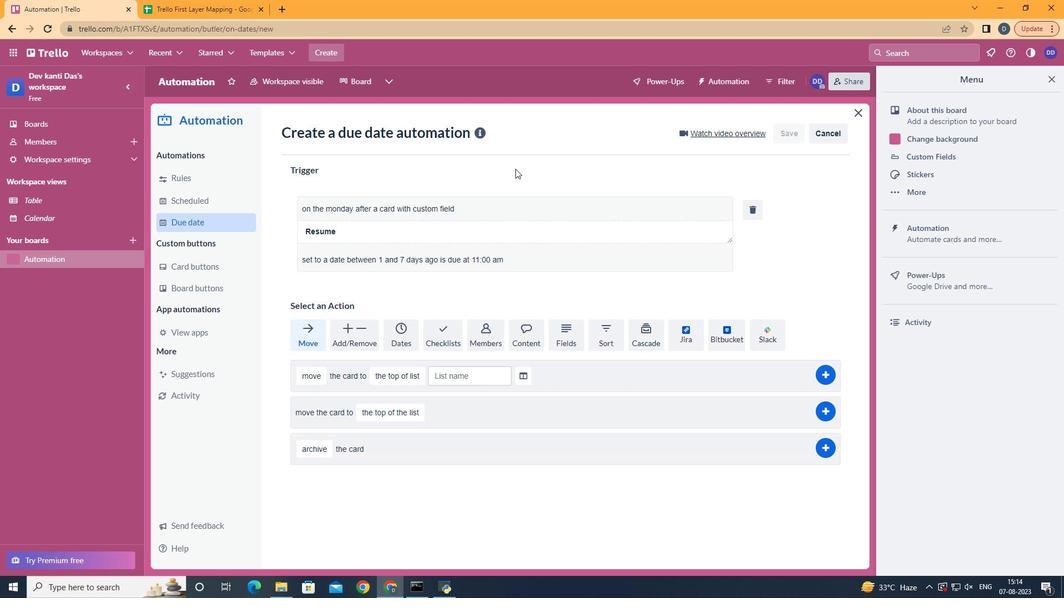 
